 Task: In the sheet Budget Analysis ToolFont size of heading  18 Font style of dataoswald 'Font size of data '9 Alignment of headline & dataAlign center.   Fill color in heading, Red Font color of dataIn the sheet  Attendance Sheet for Weekly Performancebook
Action: Mouse moved to (338, 167)
Screenshot: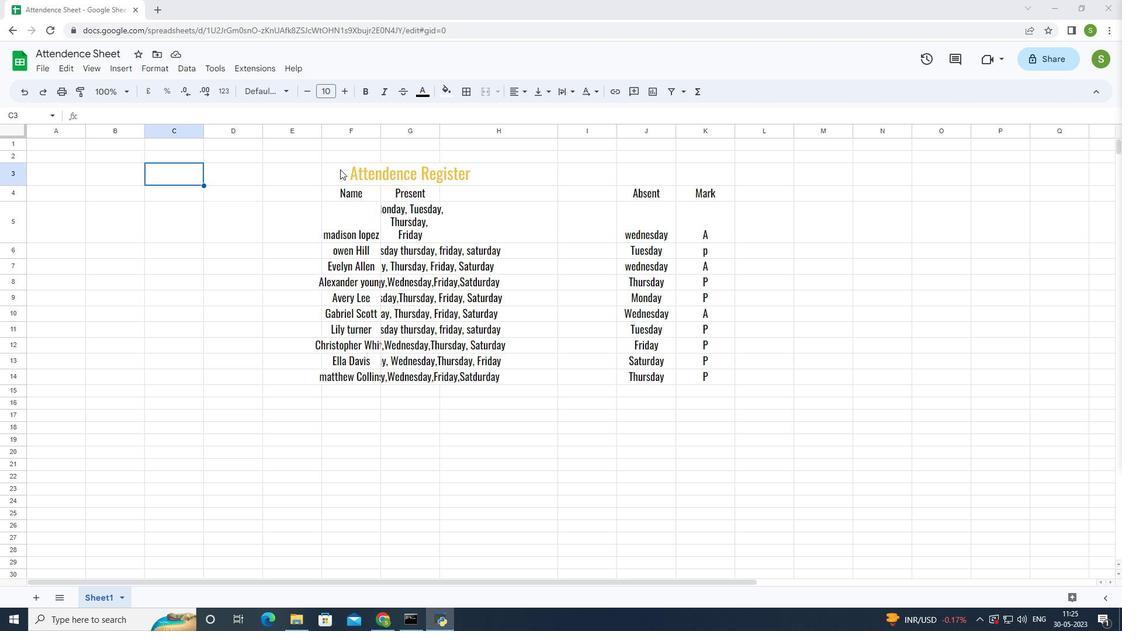 
Action: Mouse pressed left at (338, 167)
Screenshot: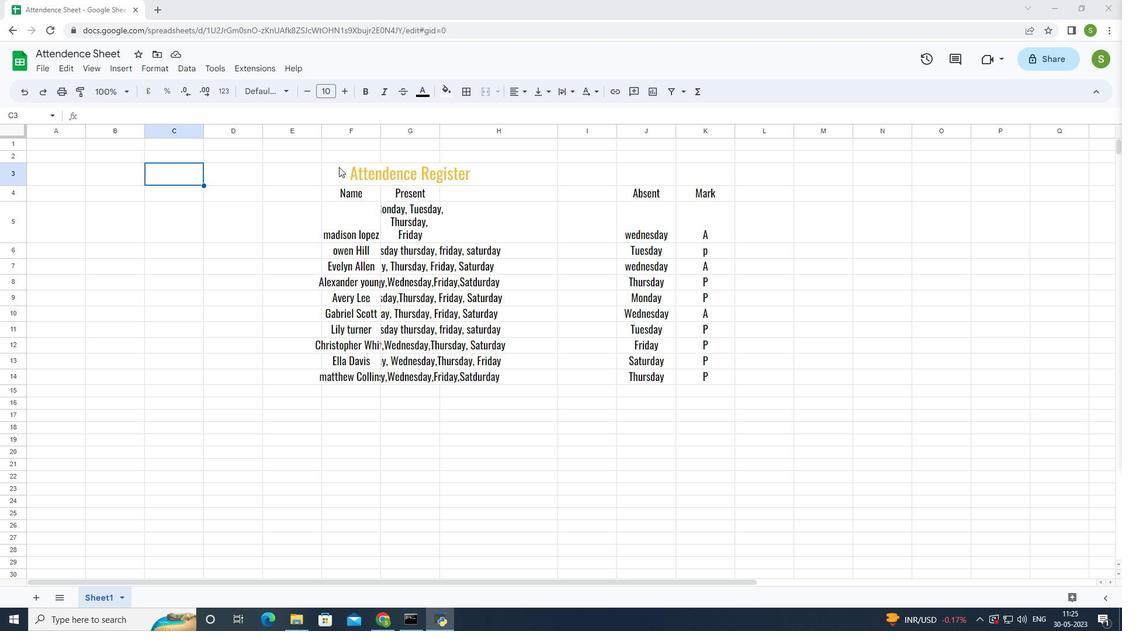 
Action: Mouse pressed left at (338, 167)
Screenshot: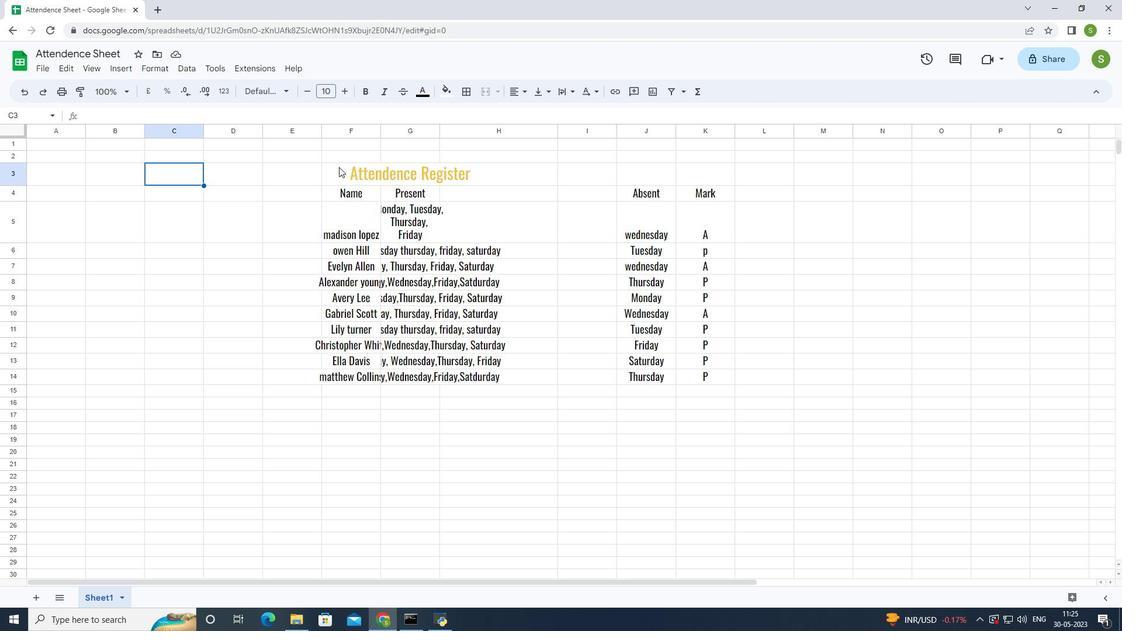 
Action: Mouse moved to (392, 172)
Screenshot: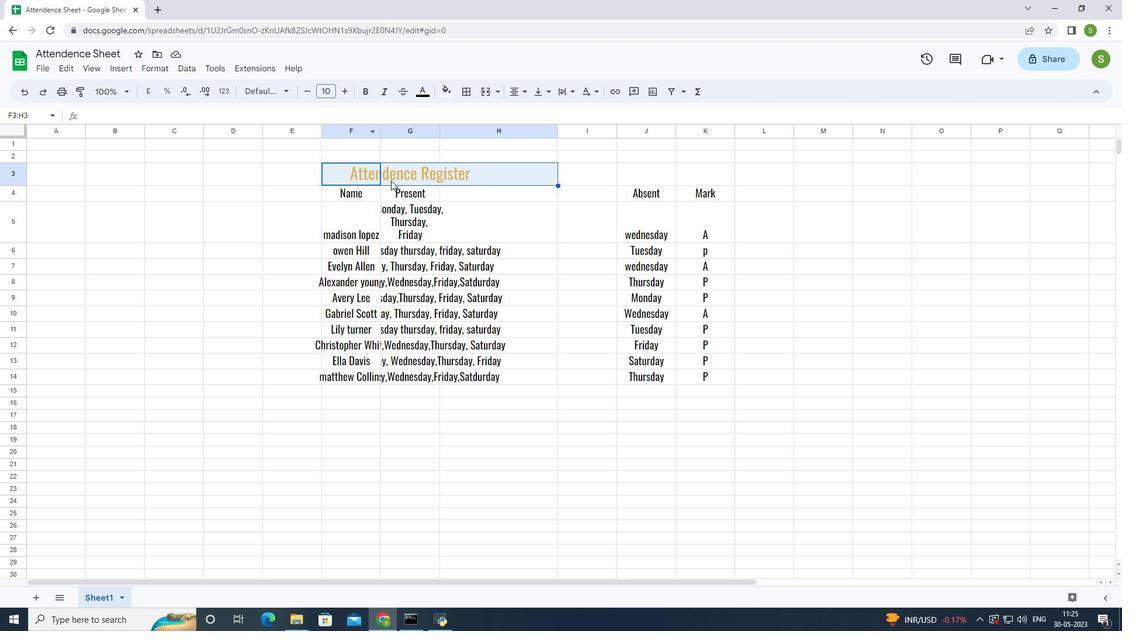 
Action: Mouse pressed left at (392, 172)
Screenshot: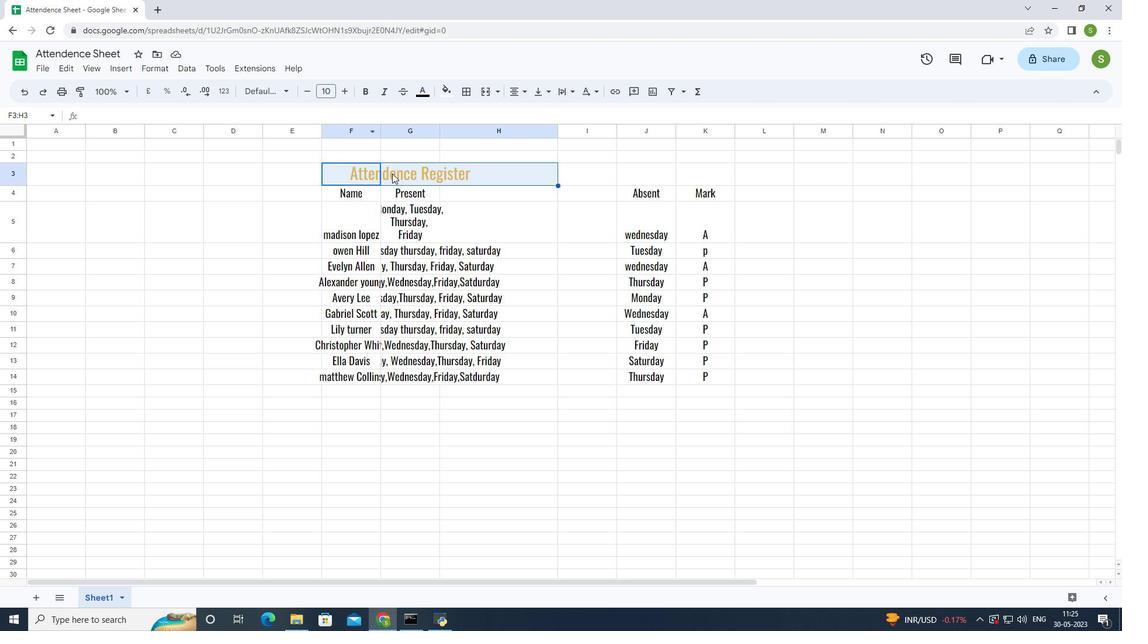 
Action: Mouse moved to (349, 163)
Screenshot: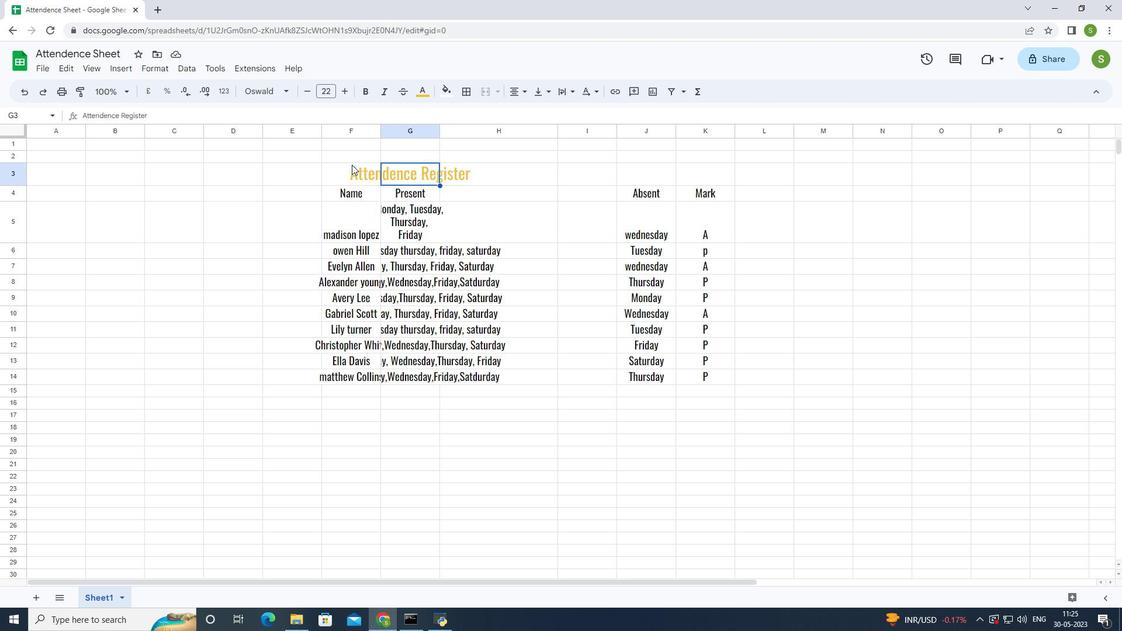 
Action: Mouse pressed left at (349, 163)
Screenshot: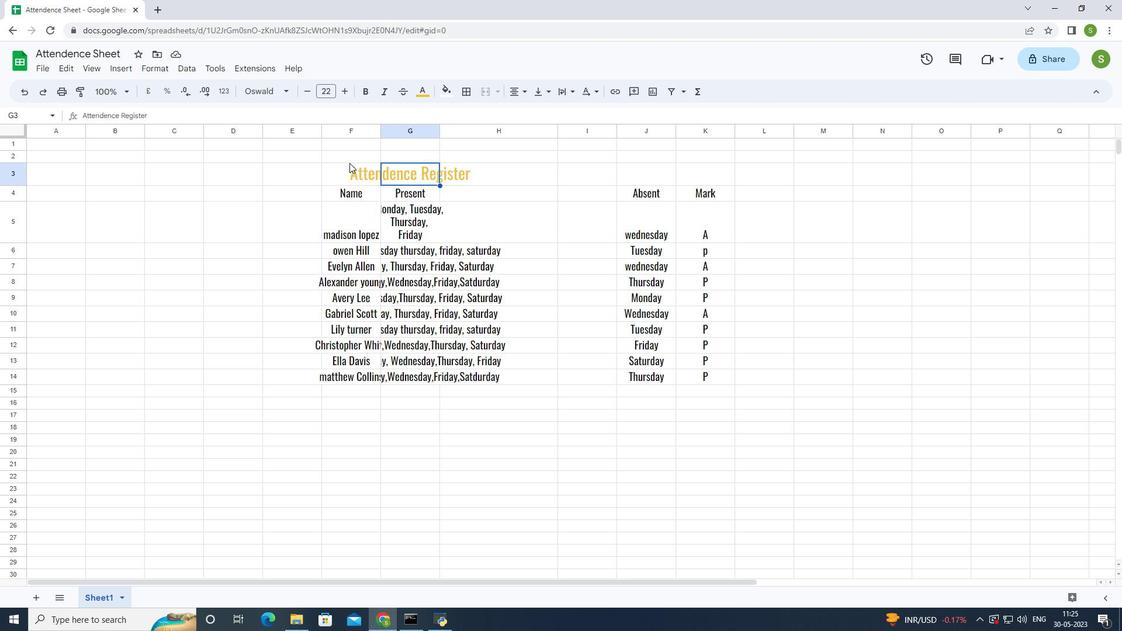 
Action: Mouse moved to (344, 91)
Screenshot: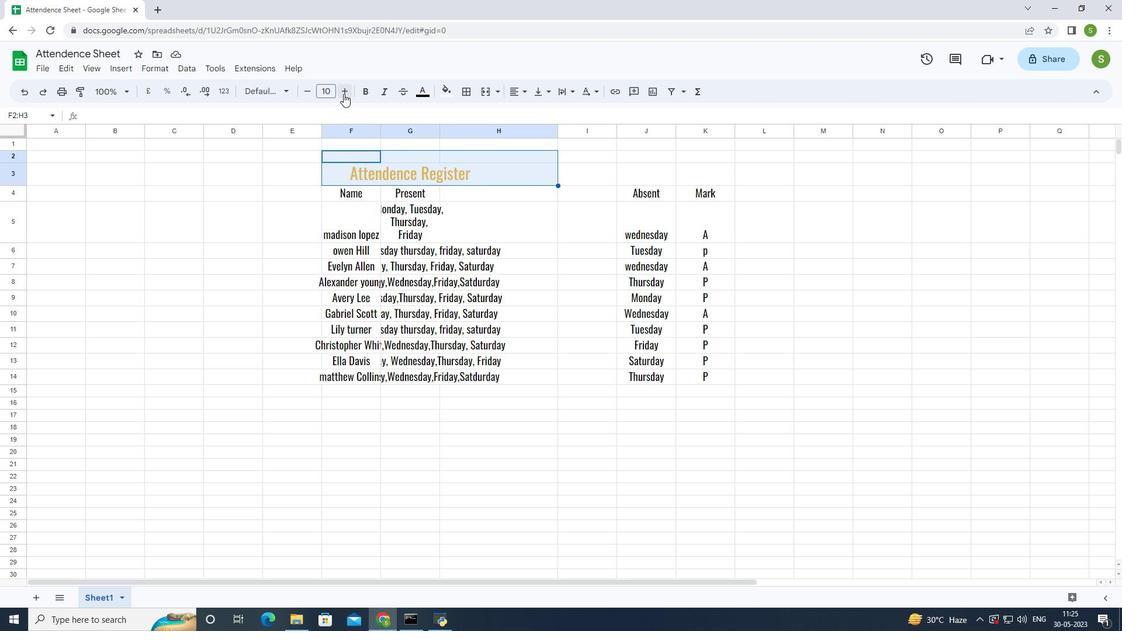 
Action: Mouse pressed left at (344, 91)
Screenshot: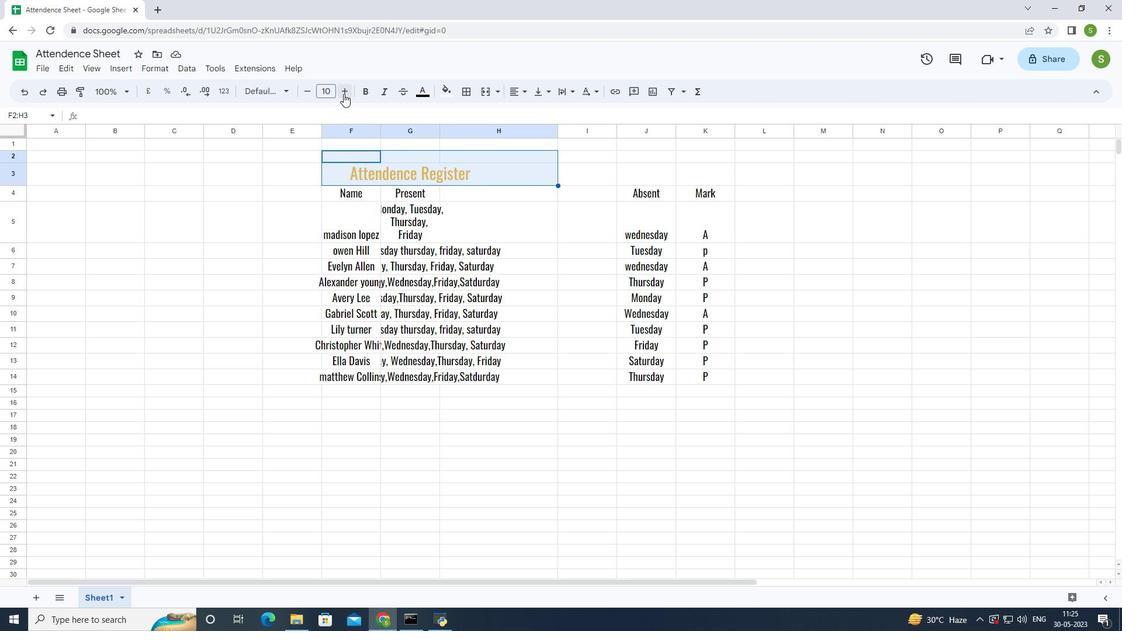 
Action: Mouse pressed left at (344, 91)
Screenshot: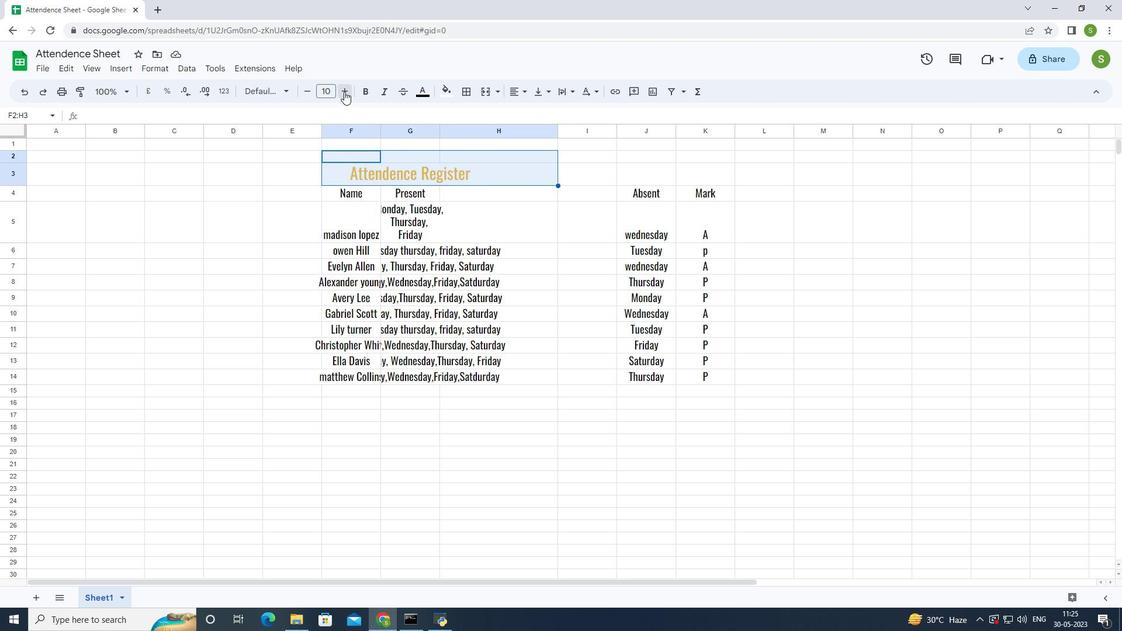 
Action: Mouse pressed left at (344, 91)
Screenshot: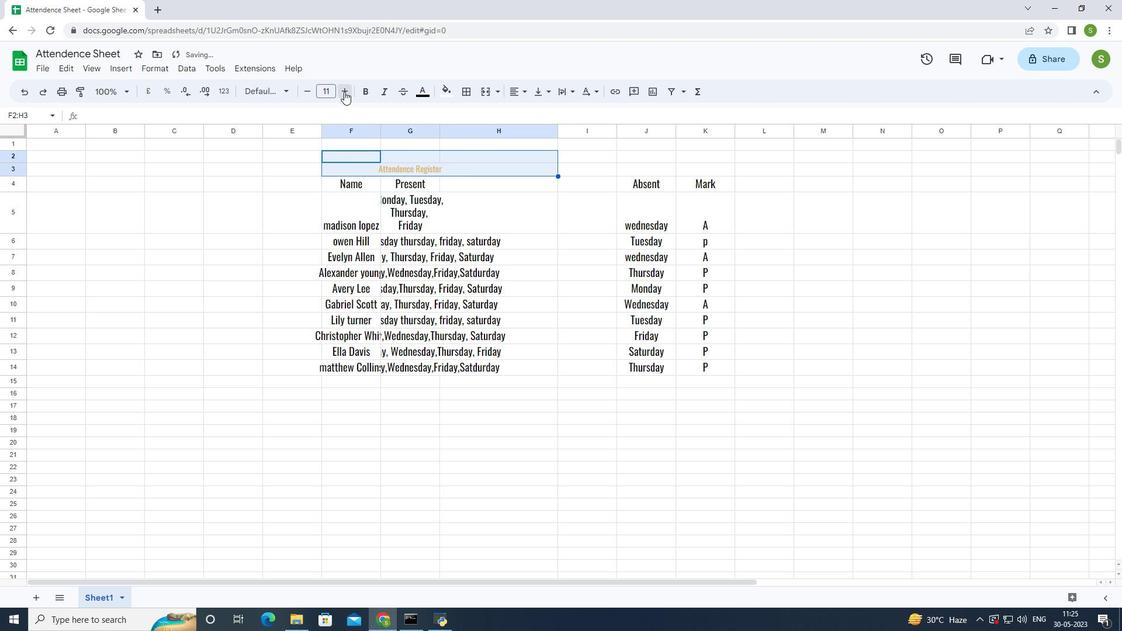 
Action: Mouse pressed left at (344, 91)
Screenshot: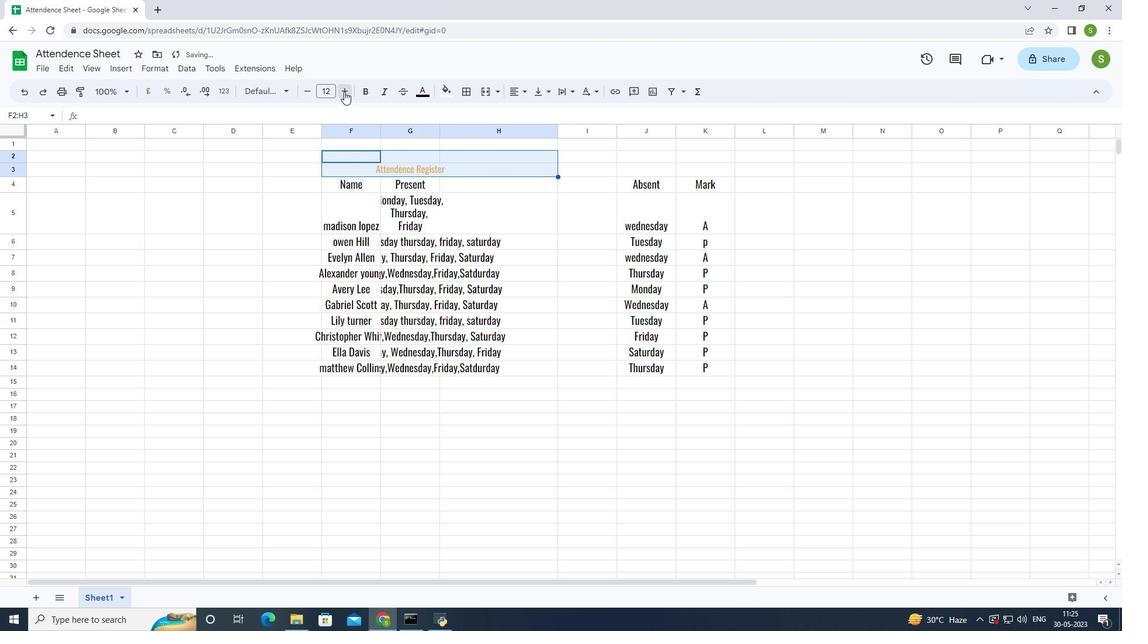
Action: Mouse pressed left at (344, 91)
Screenshot: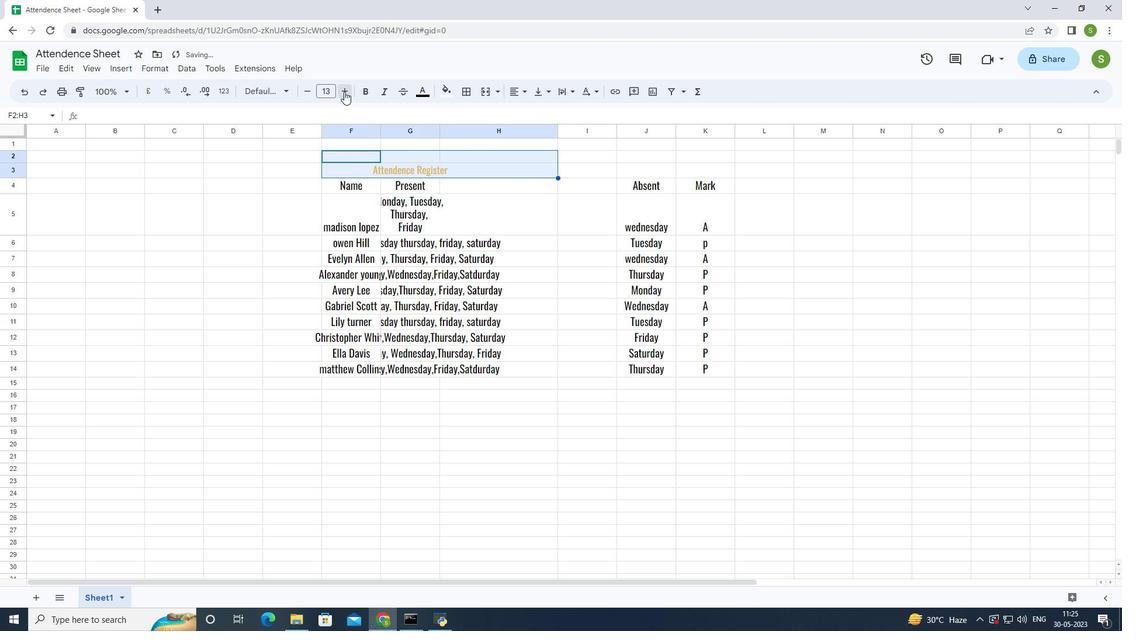 
Action: Mouse pressed left at (344, 91)
Screenshot: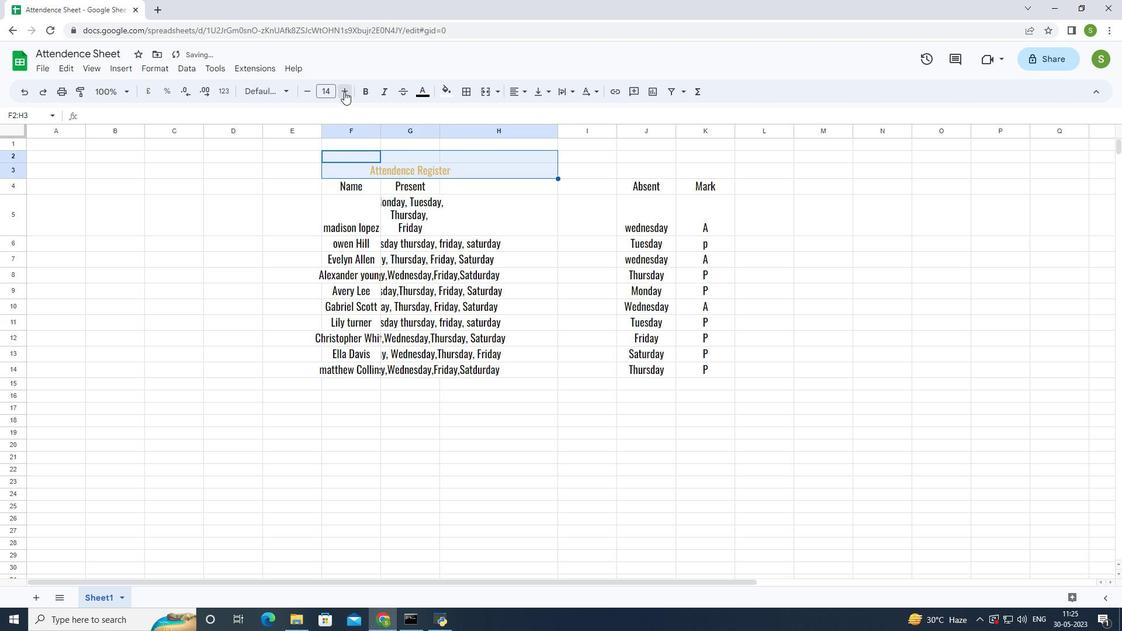 
Action: Mouse pressed left at (344, 91)
Screenshot: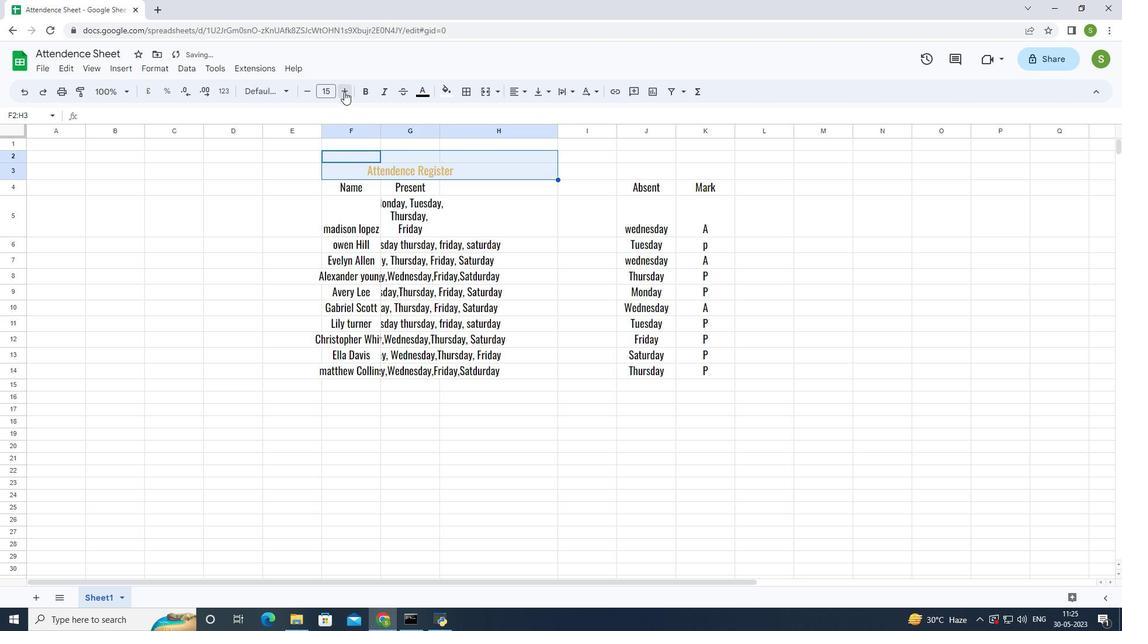 
Action: Mouse pressed left at (344, 91)
Screenshot: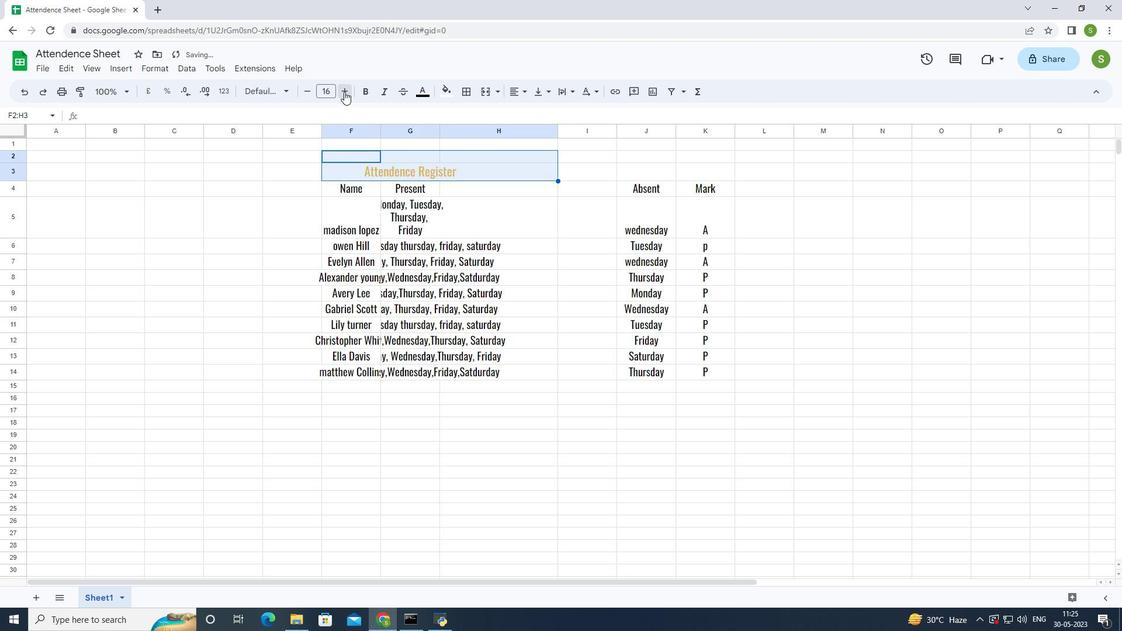 
Action: Mouse pressed left at (344, 91)
Screenshot: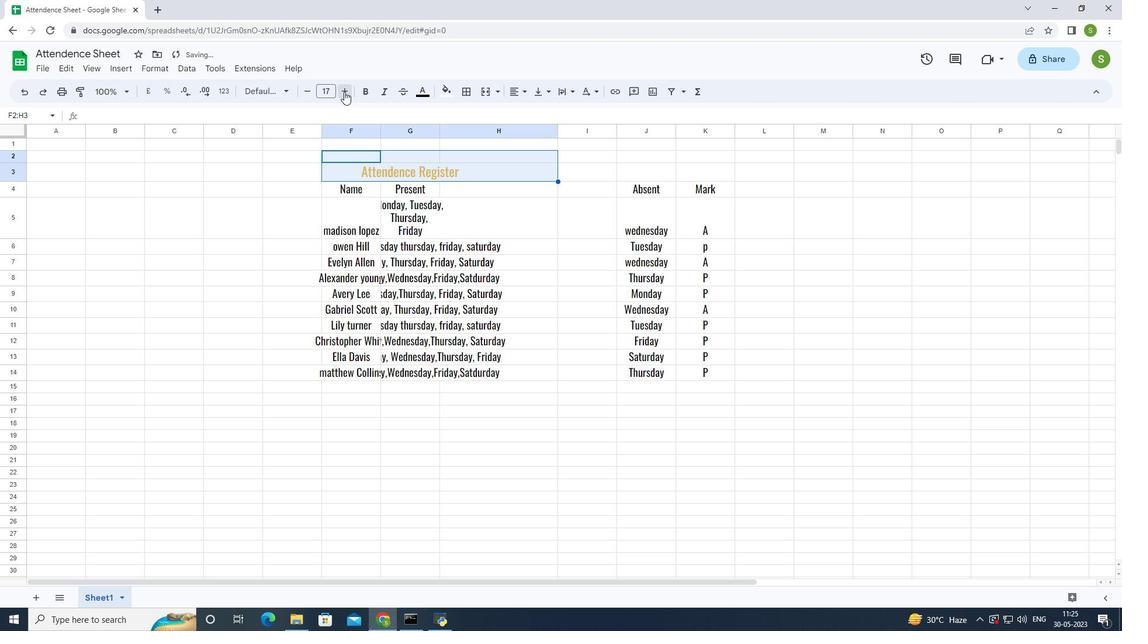 
Action: Mouse moved to (298, 94)
Screenshot: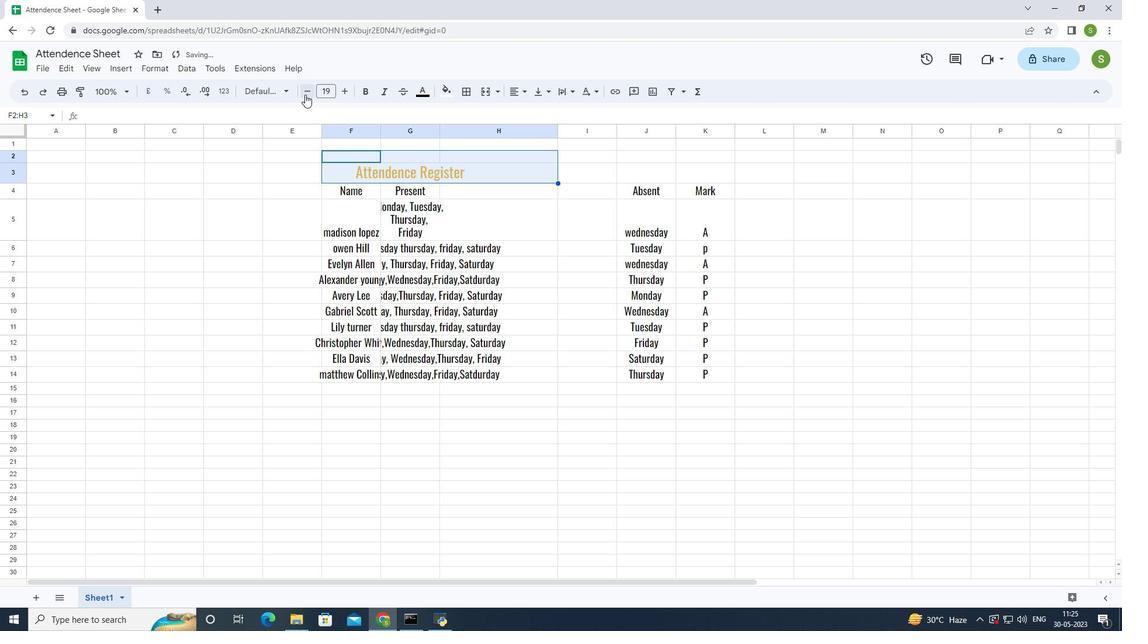 
Action: Mouse pressed left at (298, 94)
Screenshot: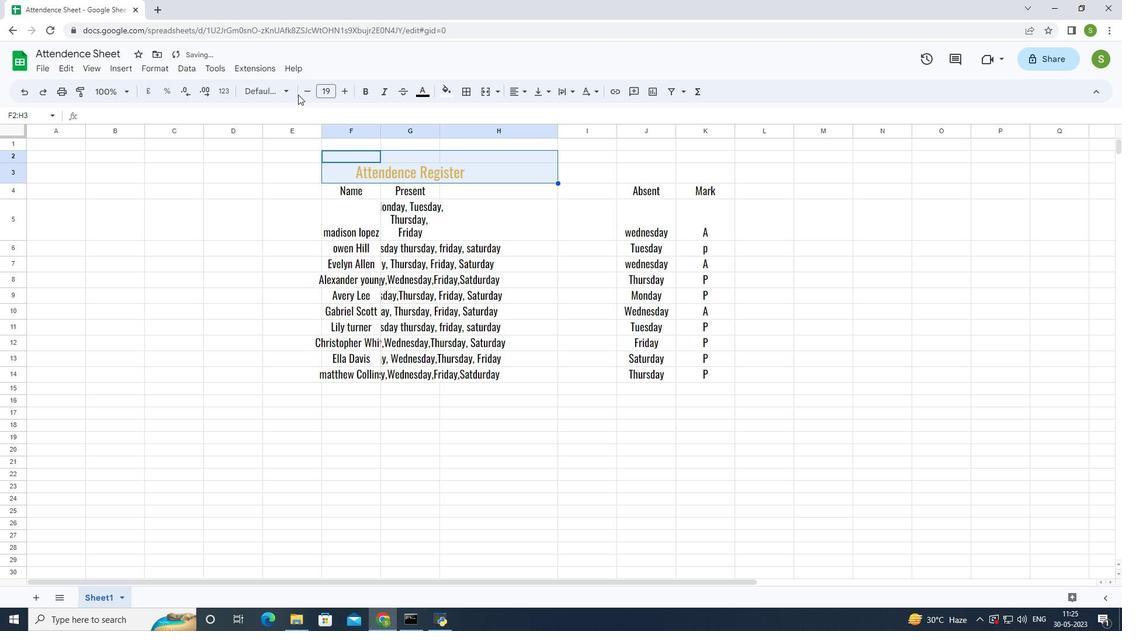 
Action: Mouse moved to (303, 94)
Screenshot: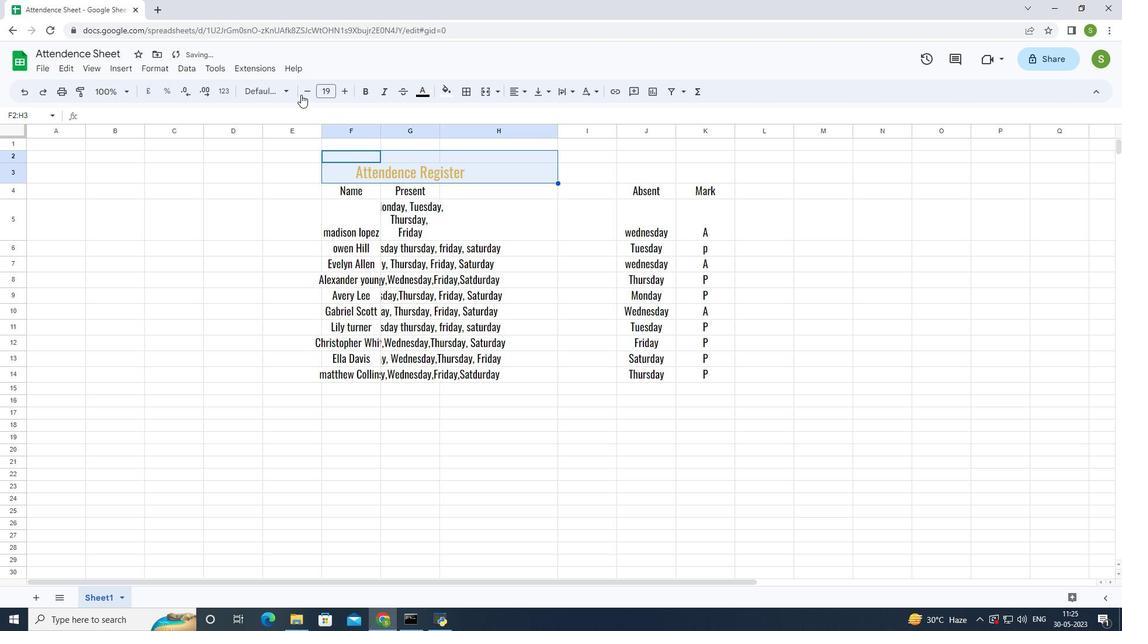 
Action: Mouse pressed left at (303, 94)
Screenshot: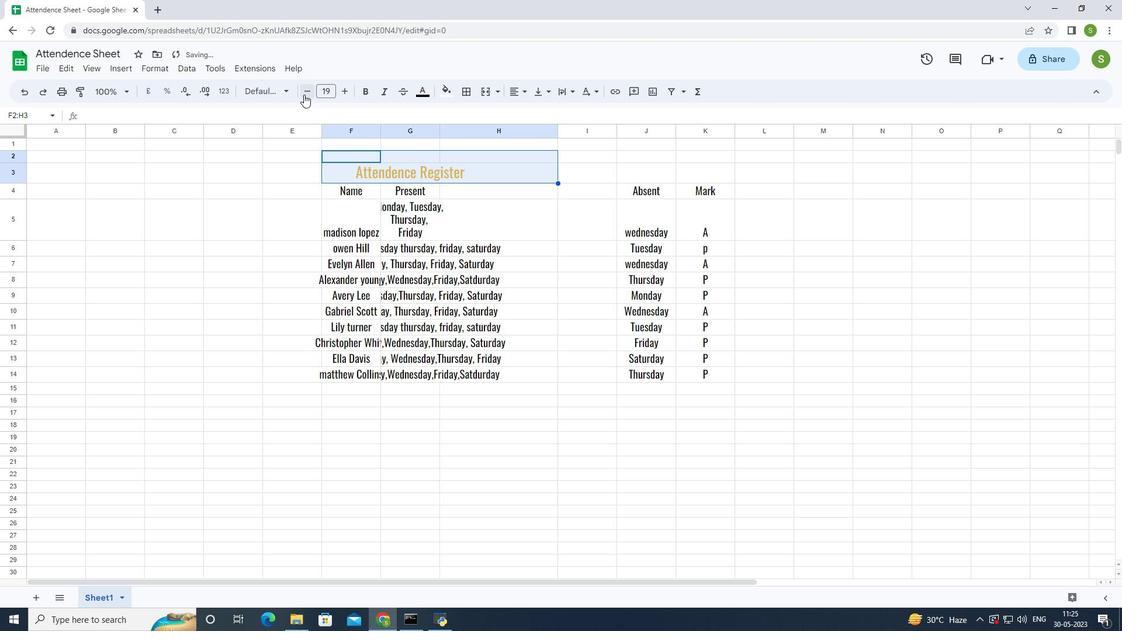 
Action: Mouse moved to (324, 191)
Screenshot: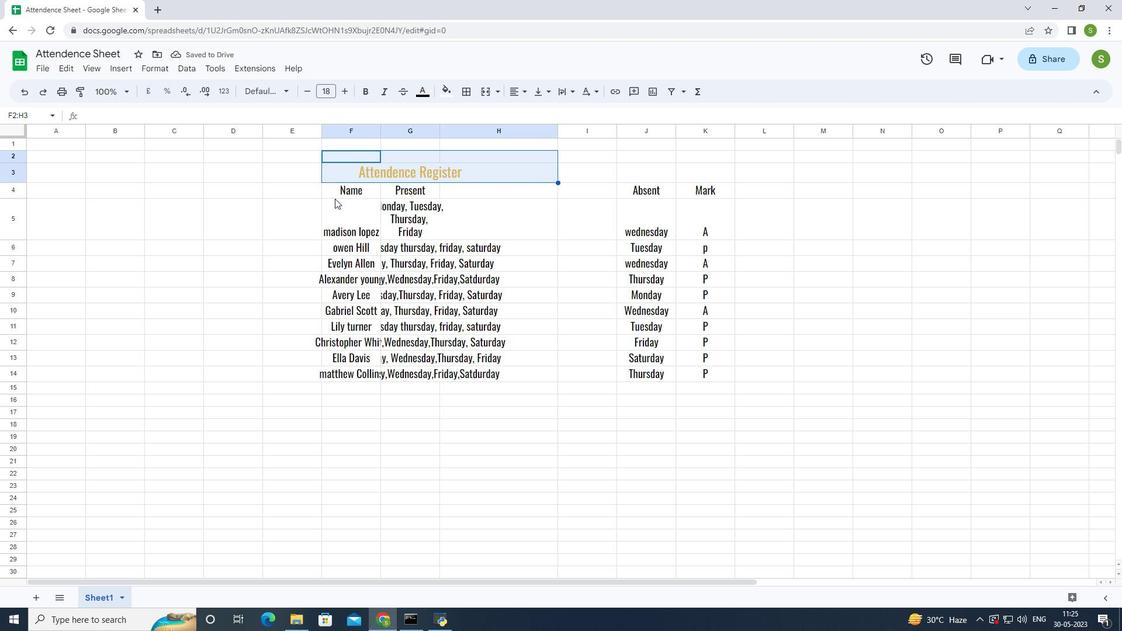 
Action: Mouse pressed left at (324, 191)
Screenshot: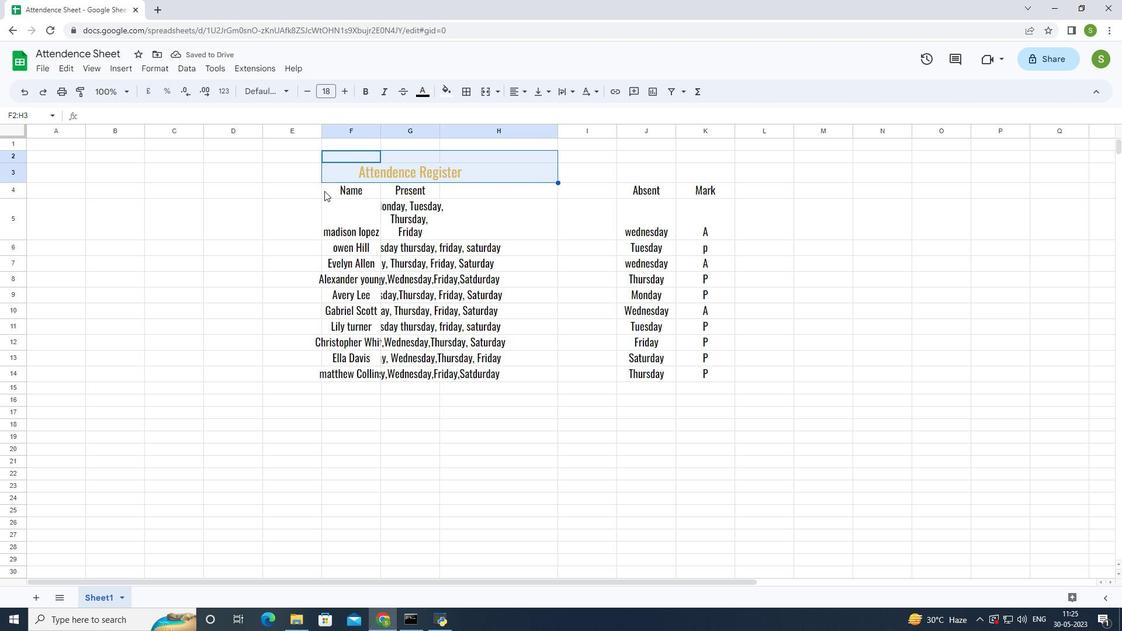 
Action: Mouse moved to (306, 94)
Screenshot: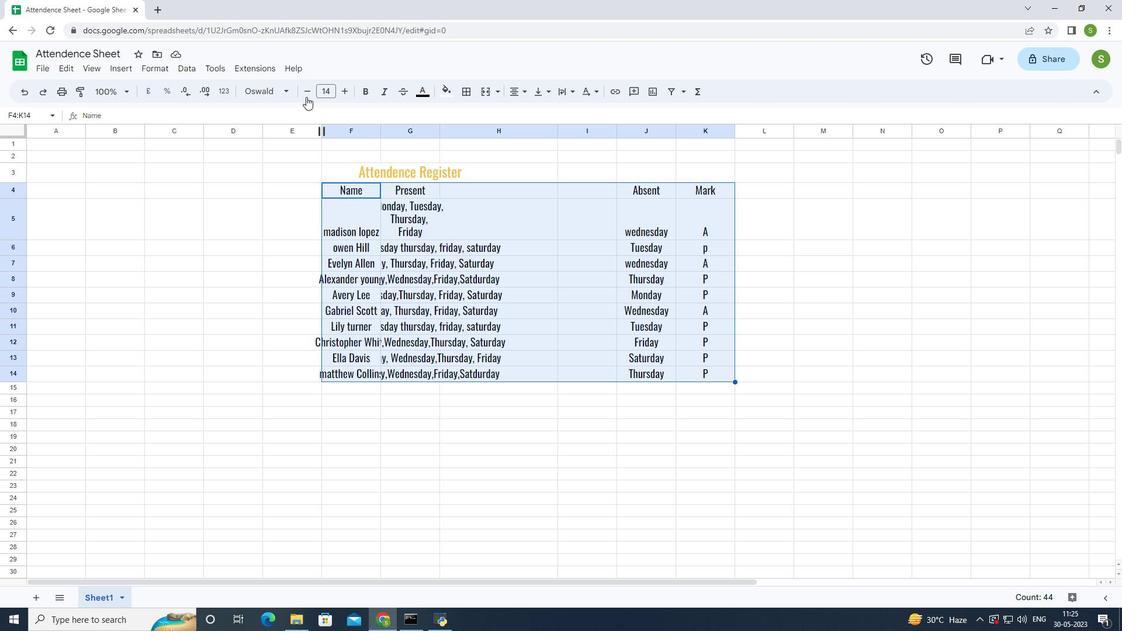 
Action: Mouse pressed left at (306, 94)
Screenshot: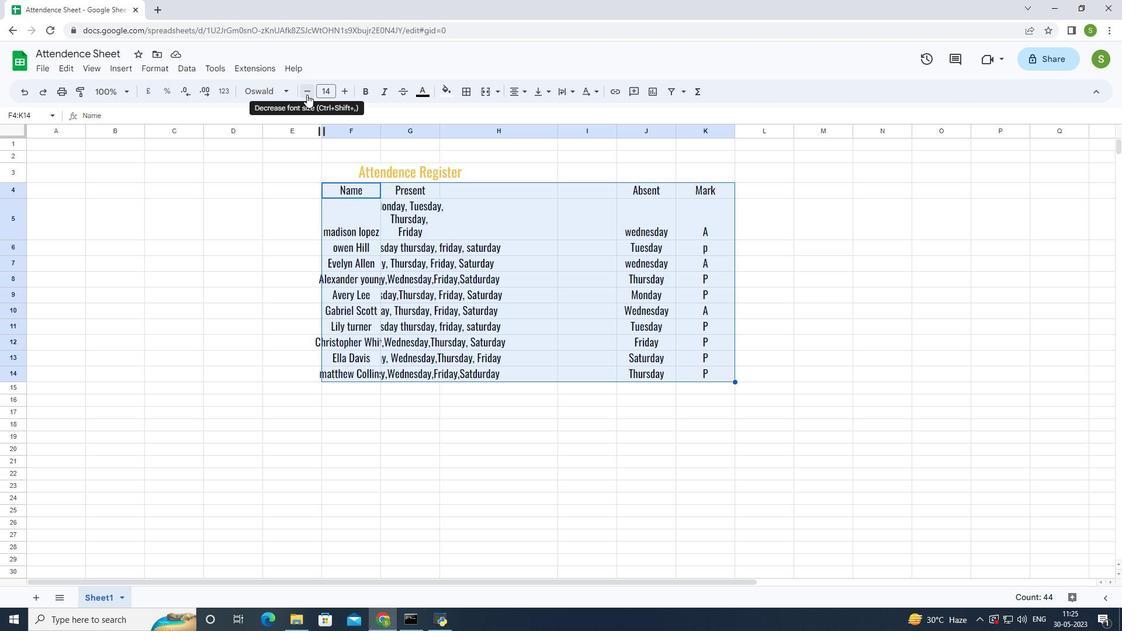 
Action: Mouse pressed left at (306, 94)
Screenshot: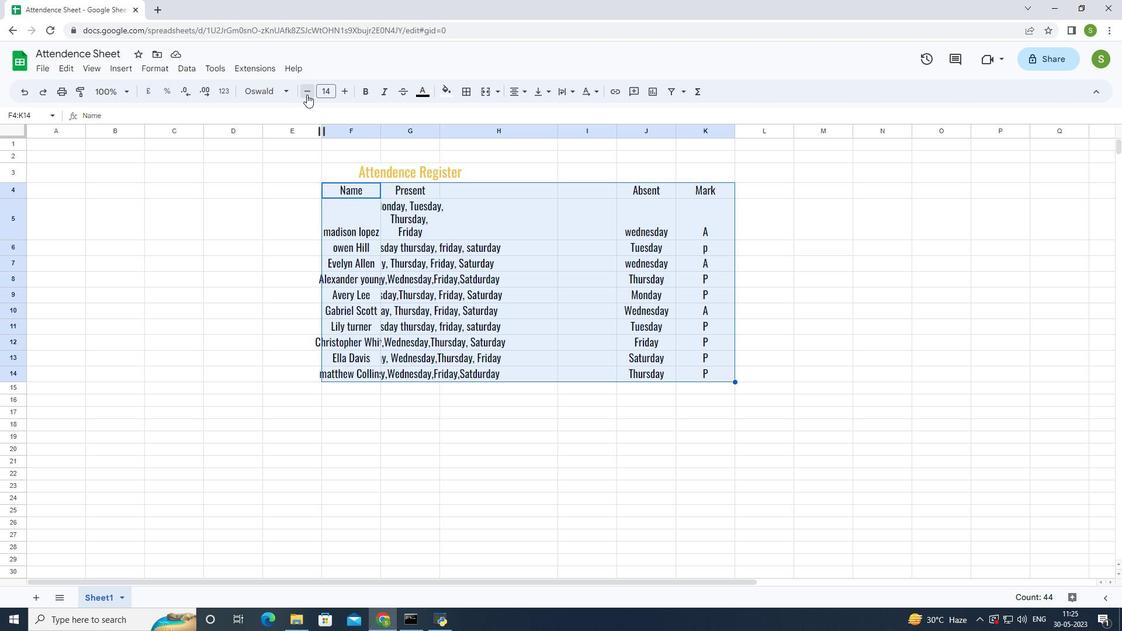 
Action: Mouse pressed left at (306, 94)
Screenshot: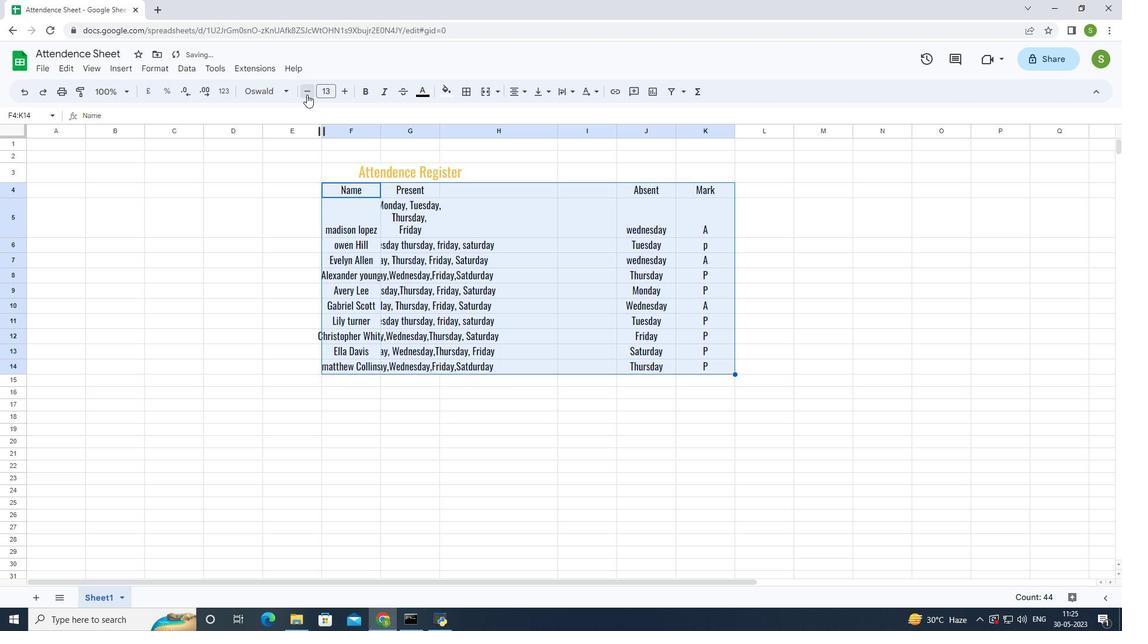 
Action: Mouse pressed left at (306, 94)
Screenshot: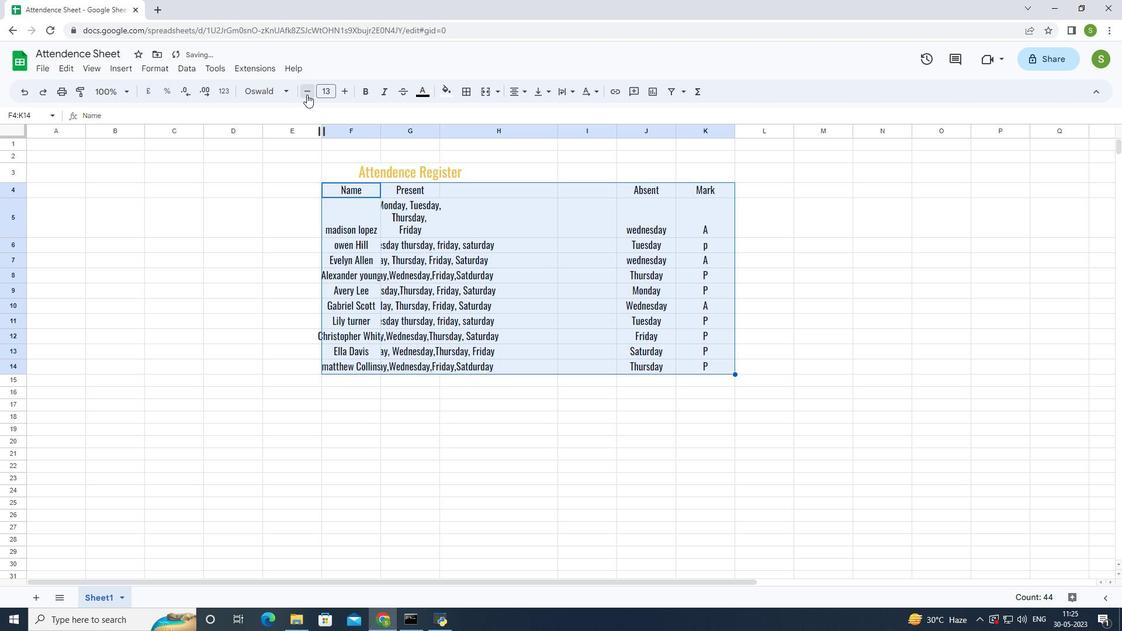 
Action: Mouse pressed left at (306, 94)
Screenshot: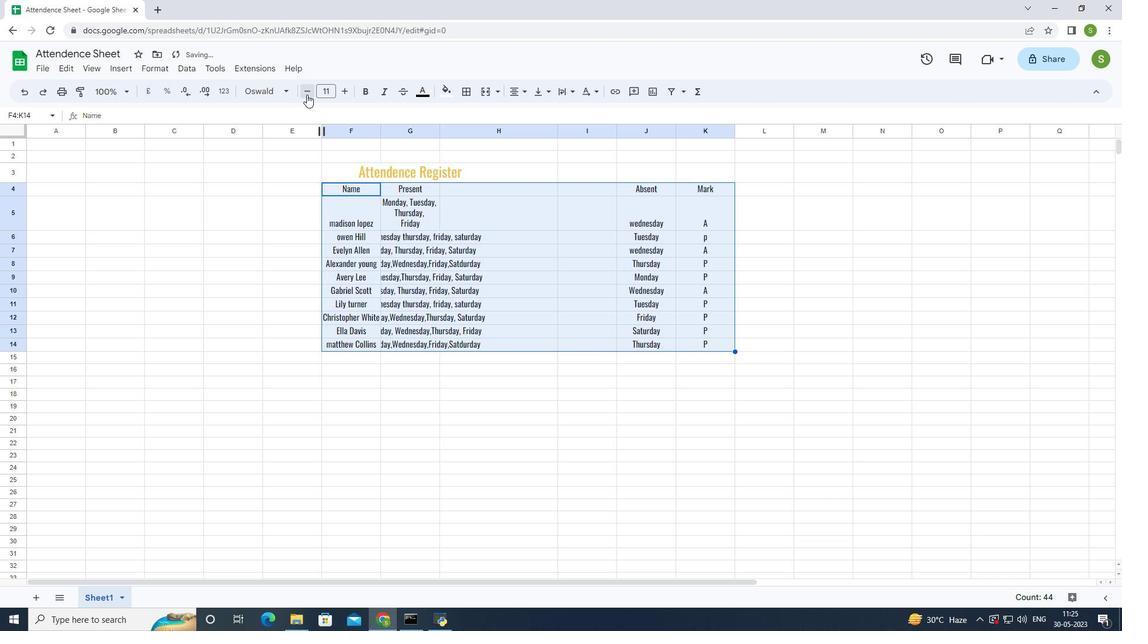
Action: Mouse moved to (362, 181)
Screenshot: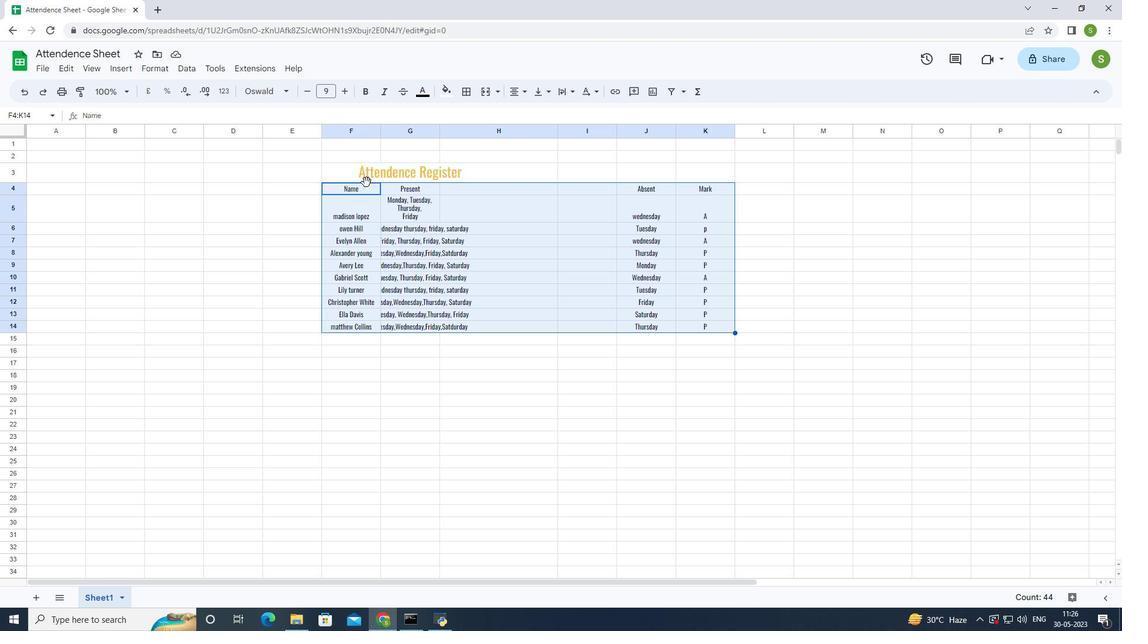 
Action: Mouse pressed left at (362, 181)
Screenshot: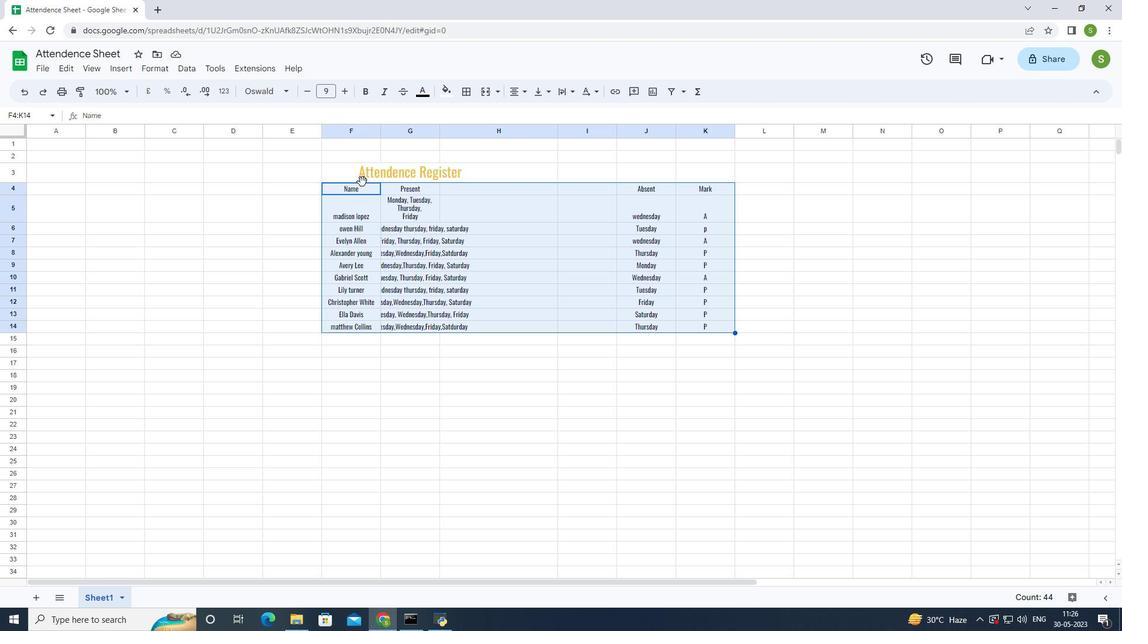 
Action: Mouse moved to (341, 168)
Screenshot: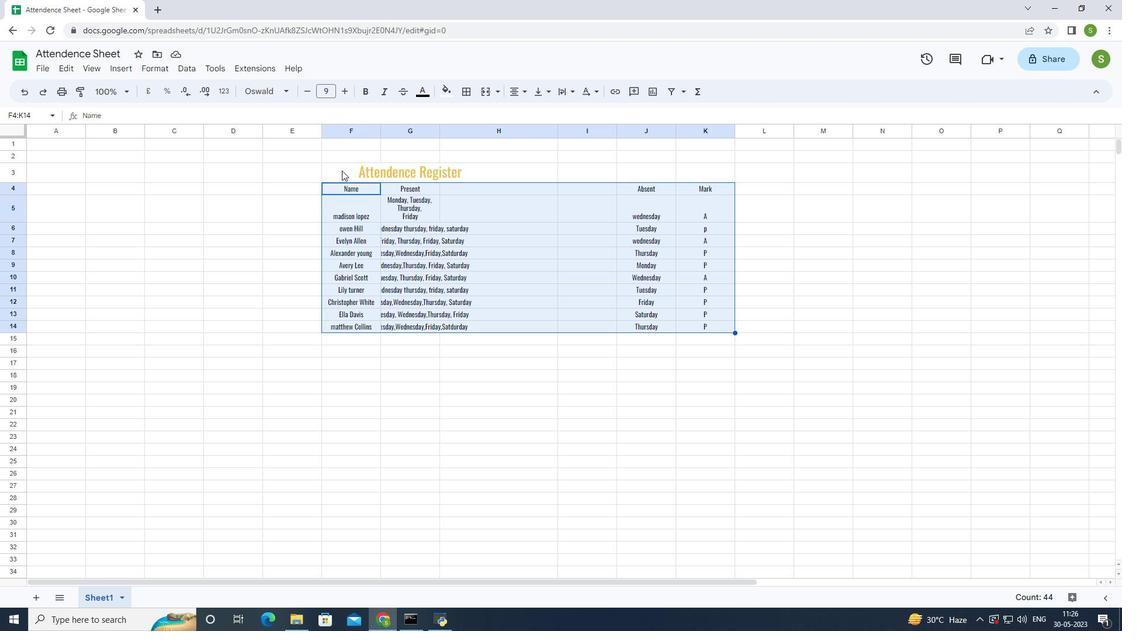 
Action: Mouse pressed left at (341, 168)
Screenshot: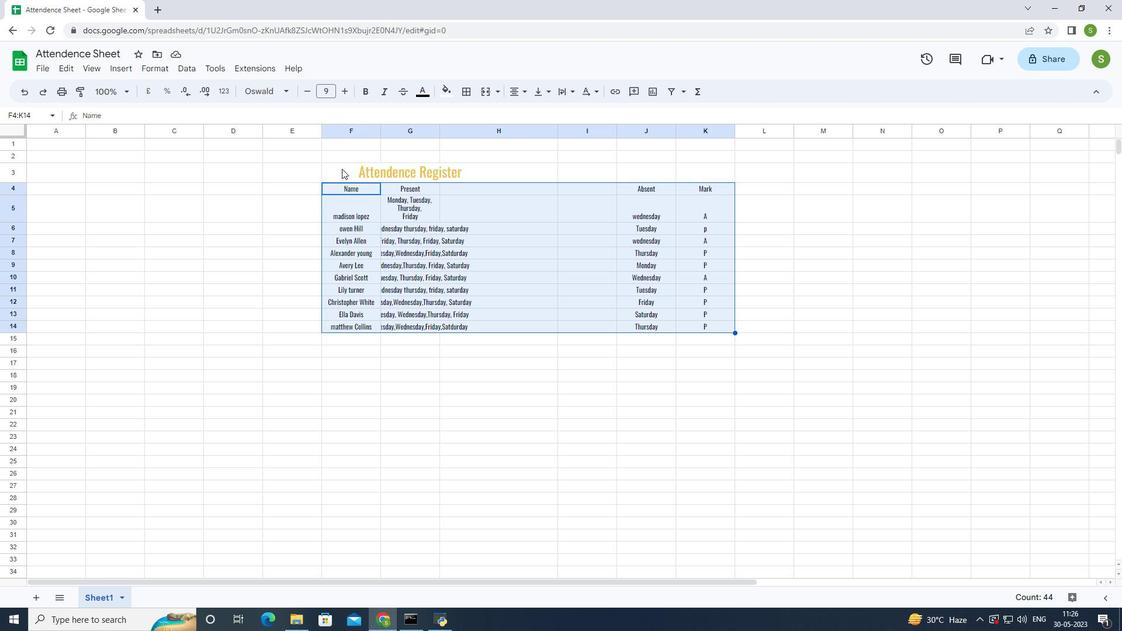 
Action: Mouse moved to (347, 168)
Screenshot: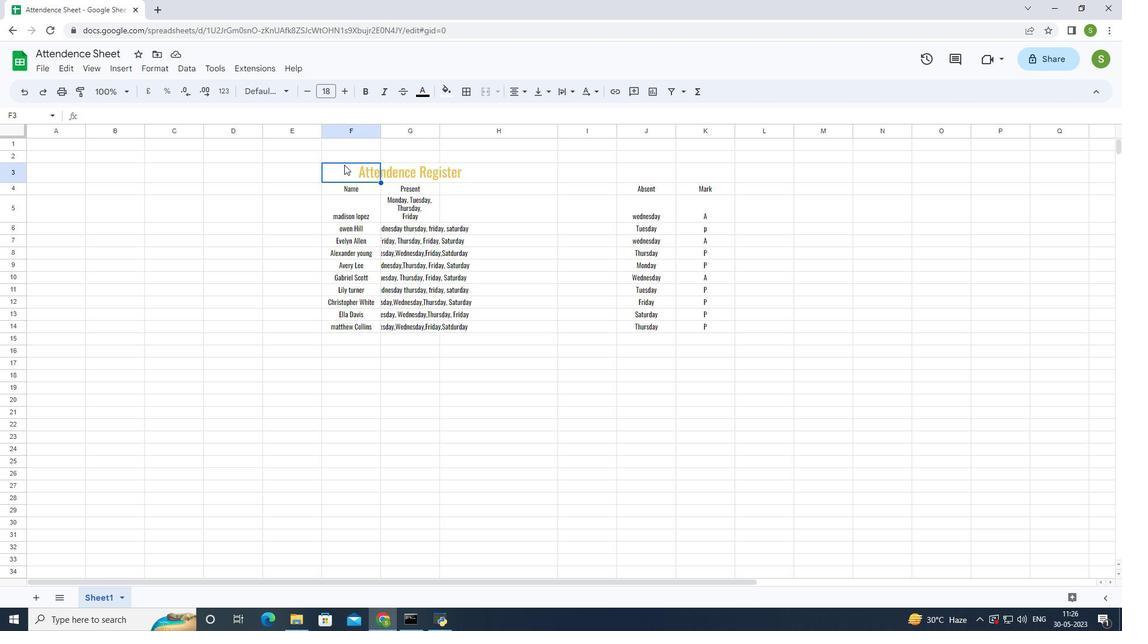 
Action: Mouse pressed left at (347, 168)
Screenshot: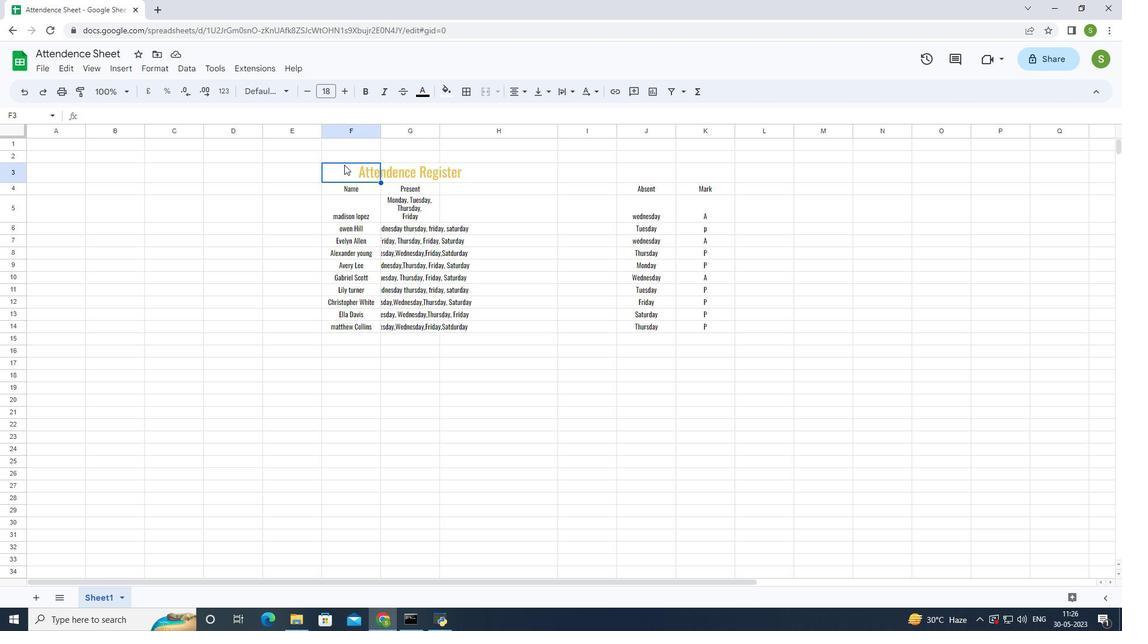 
Action: Mouse moved to (443, 87)
Screenshot: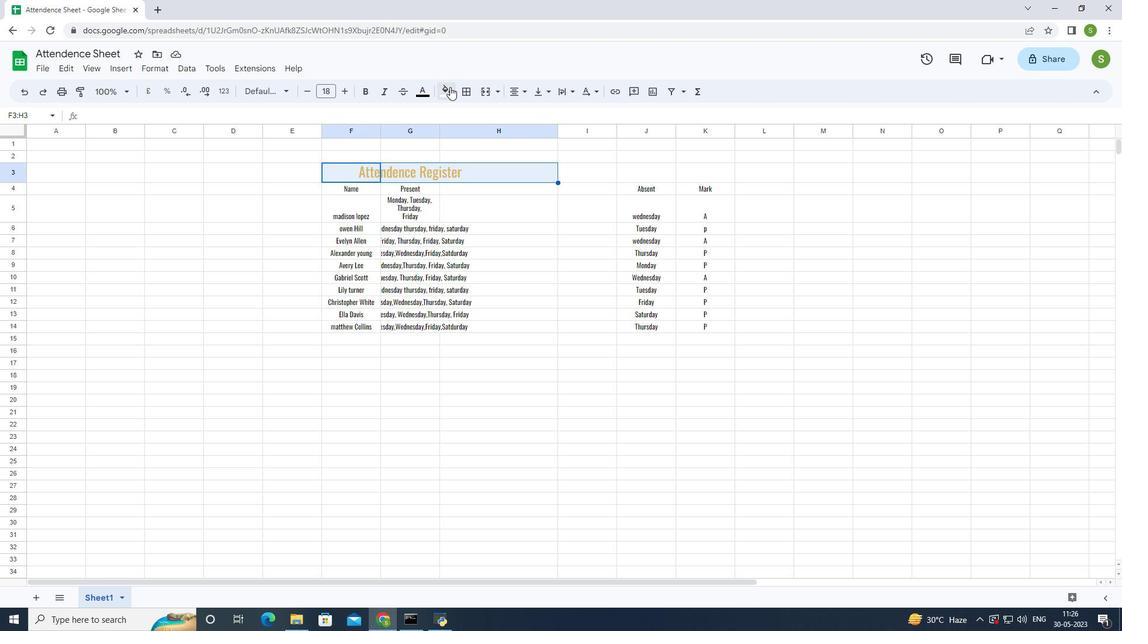 
Action: Mouse pressed left at (443, 87)
Screenshot: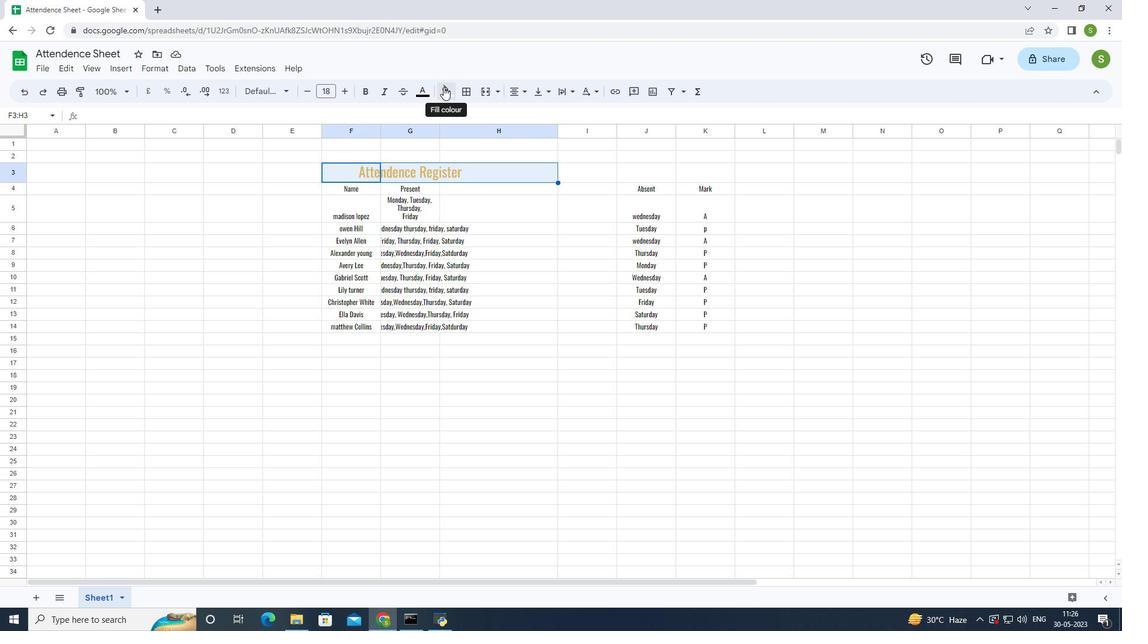 
Action: Mouse moved to (462, 144)
Screenshot: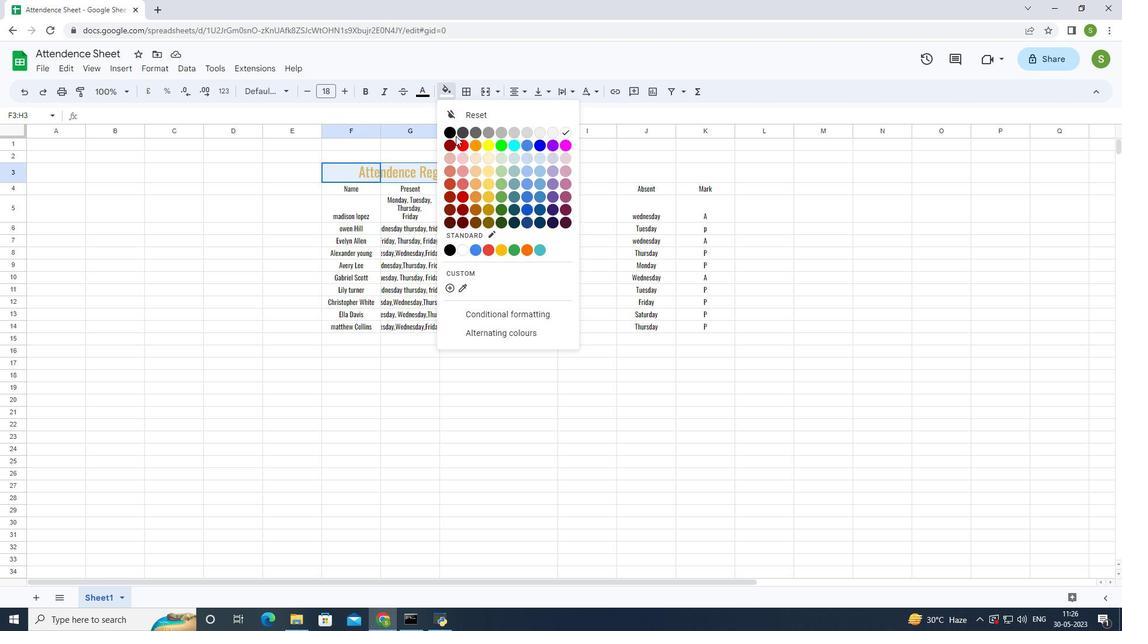 
Action: Mouse pressed left at (462, 144)
Screenshot: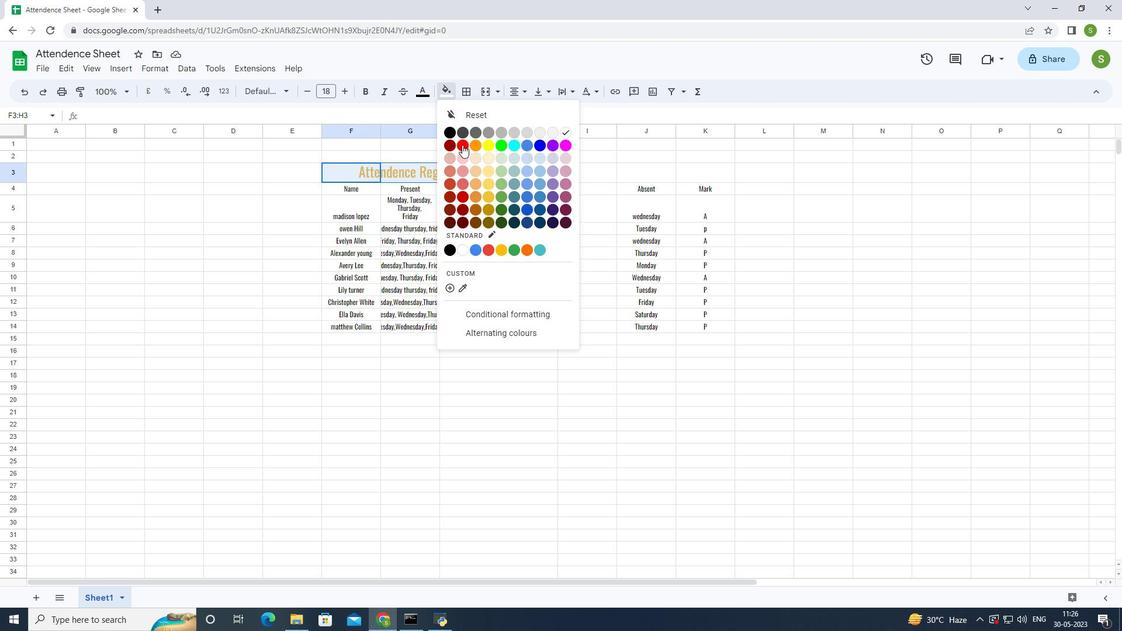 
Action: Mouse moved to (354, 224)
Screenshot: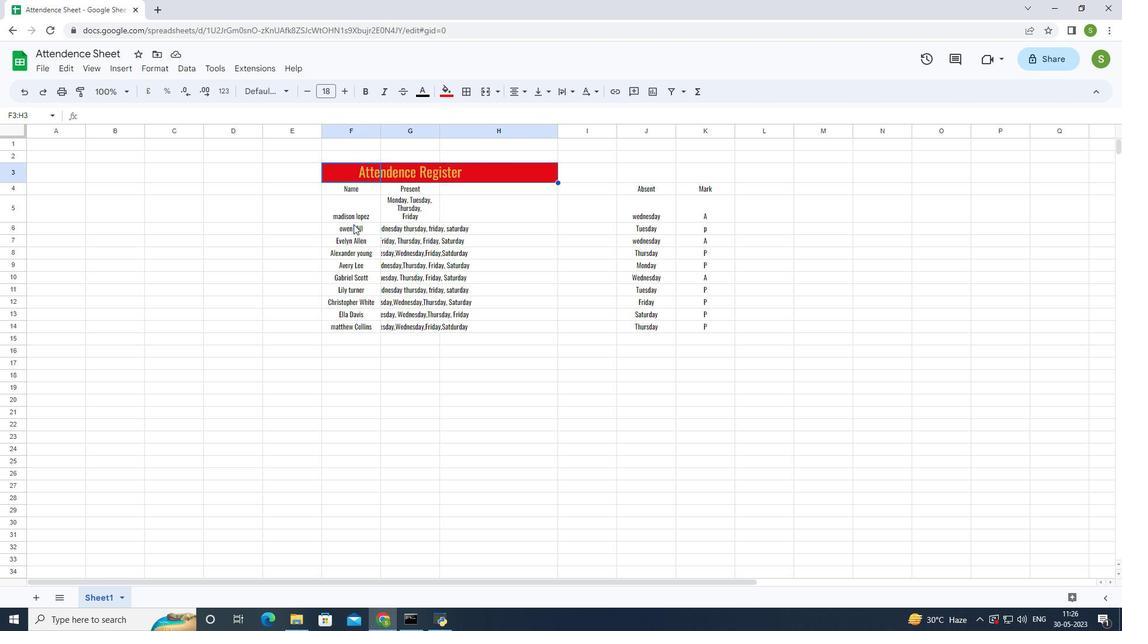 
Action: Key pressed ctrl+S
Screenshot: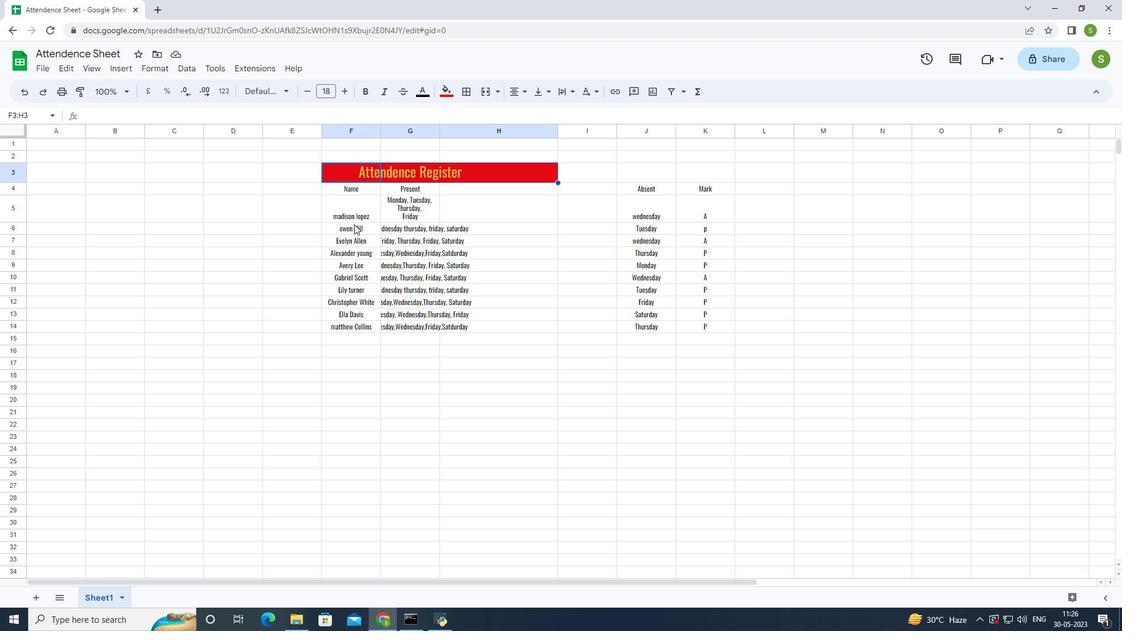 
Action: Mouse moved to (336, 213)
Screenshot: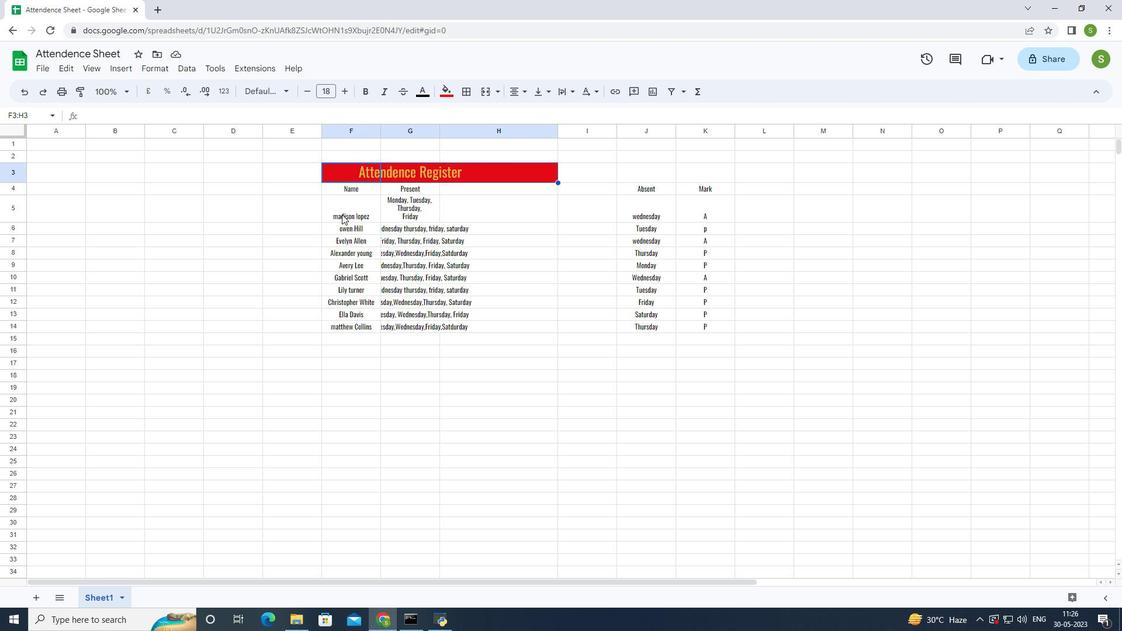 
